Task: Create a rule from the Agile list, Priority changed -> Complete task in the project TranslateForge if Priority Cleared then Complete Task.
Action: Mouse moved to (27, 65)
Screenshot: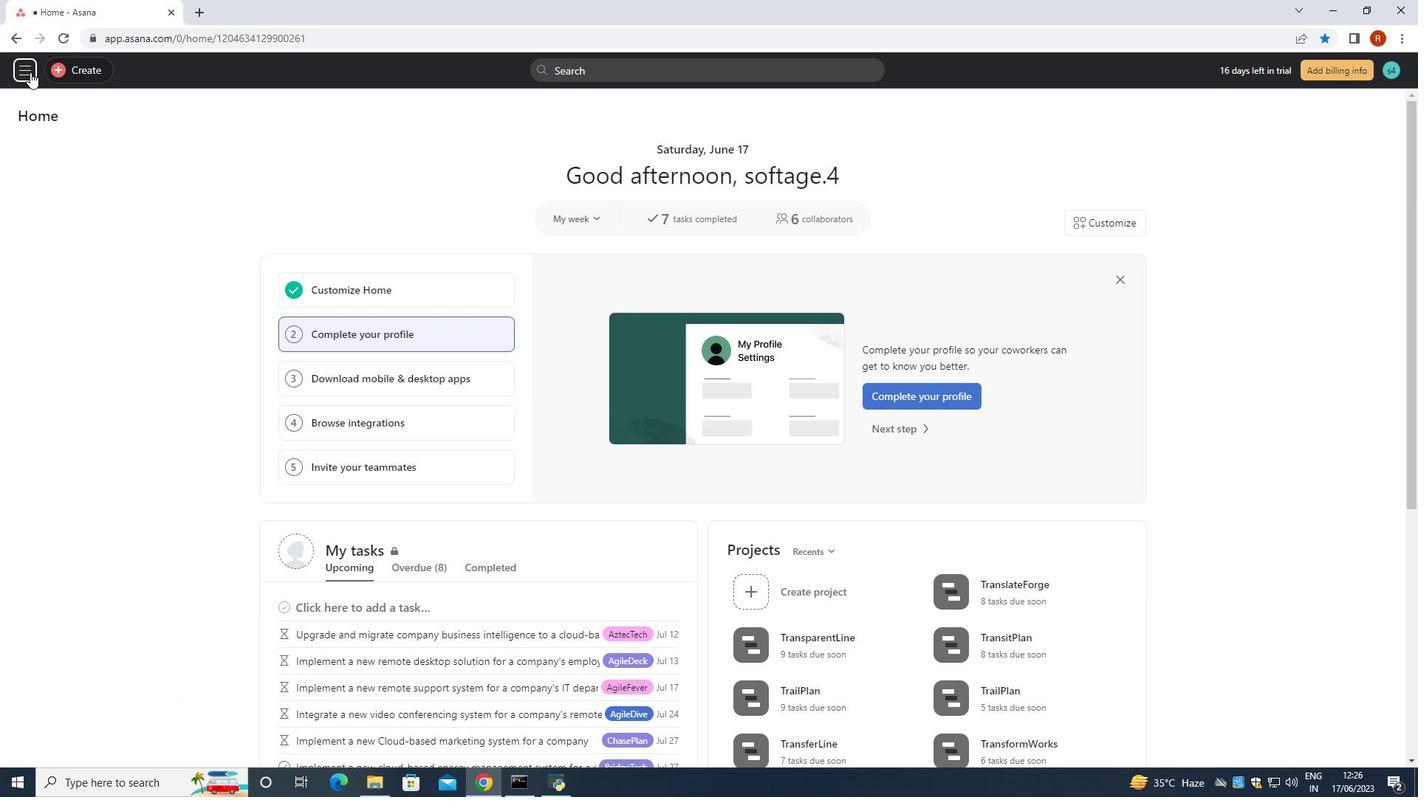 
Action: Mouse pressed left at (27, 65)
Screenshot: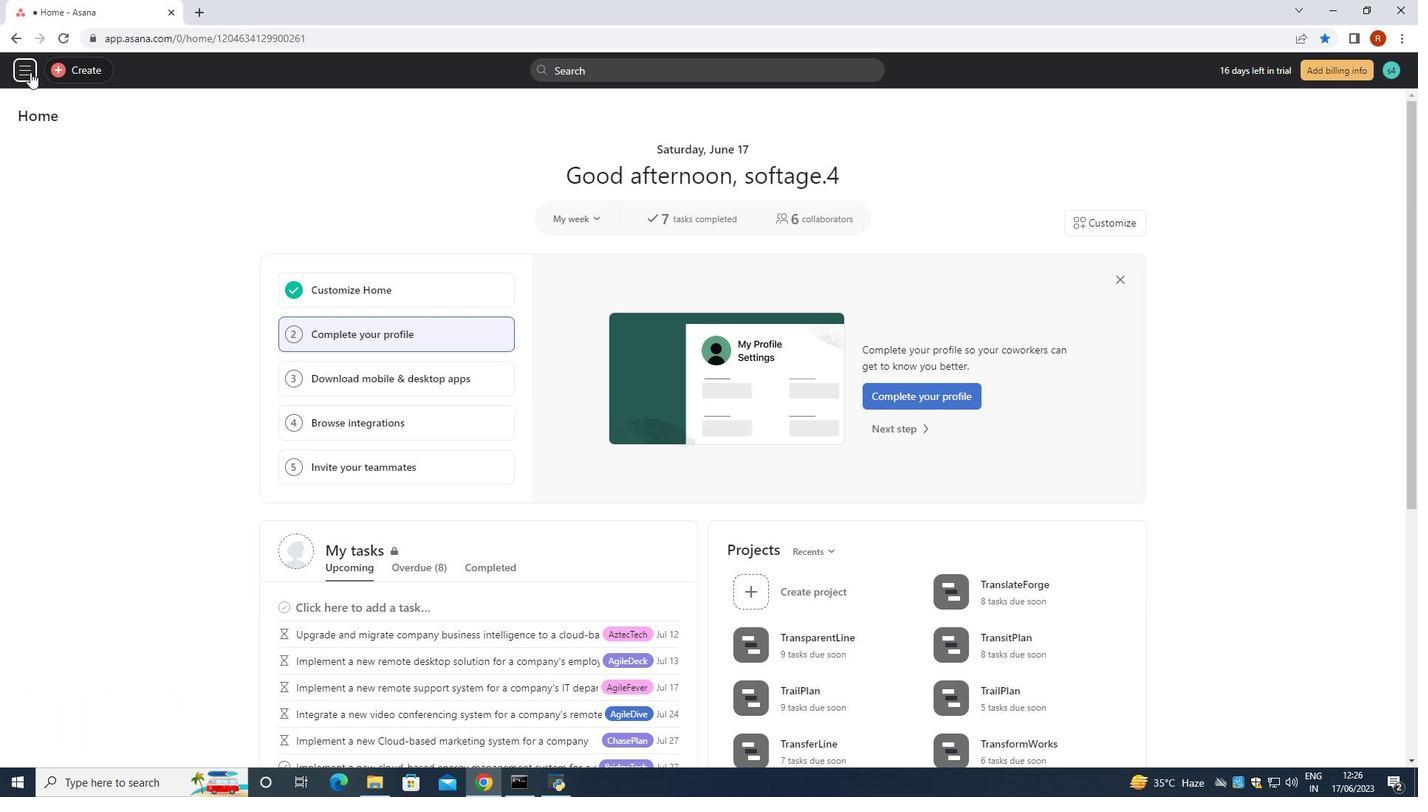 
Action: Mouse moved to (104, 486)
Screenshot: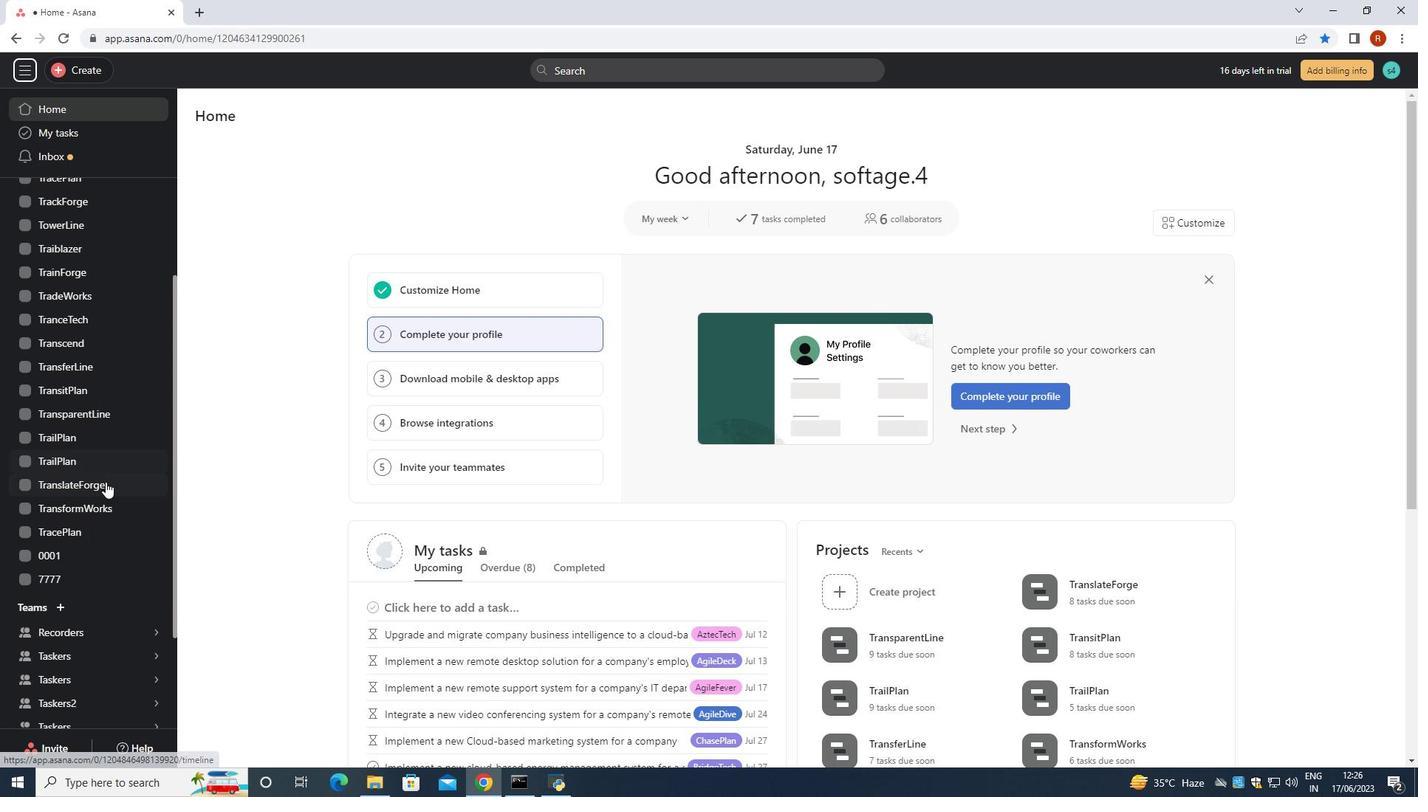 
Action: Mouse pressed left at (104, 486)
Screenshot: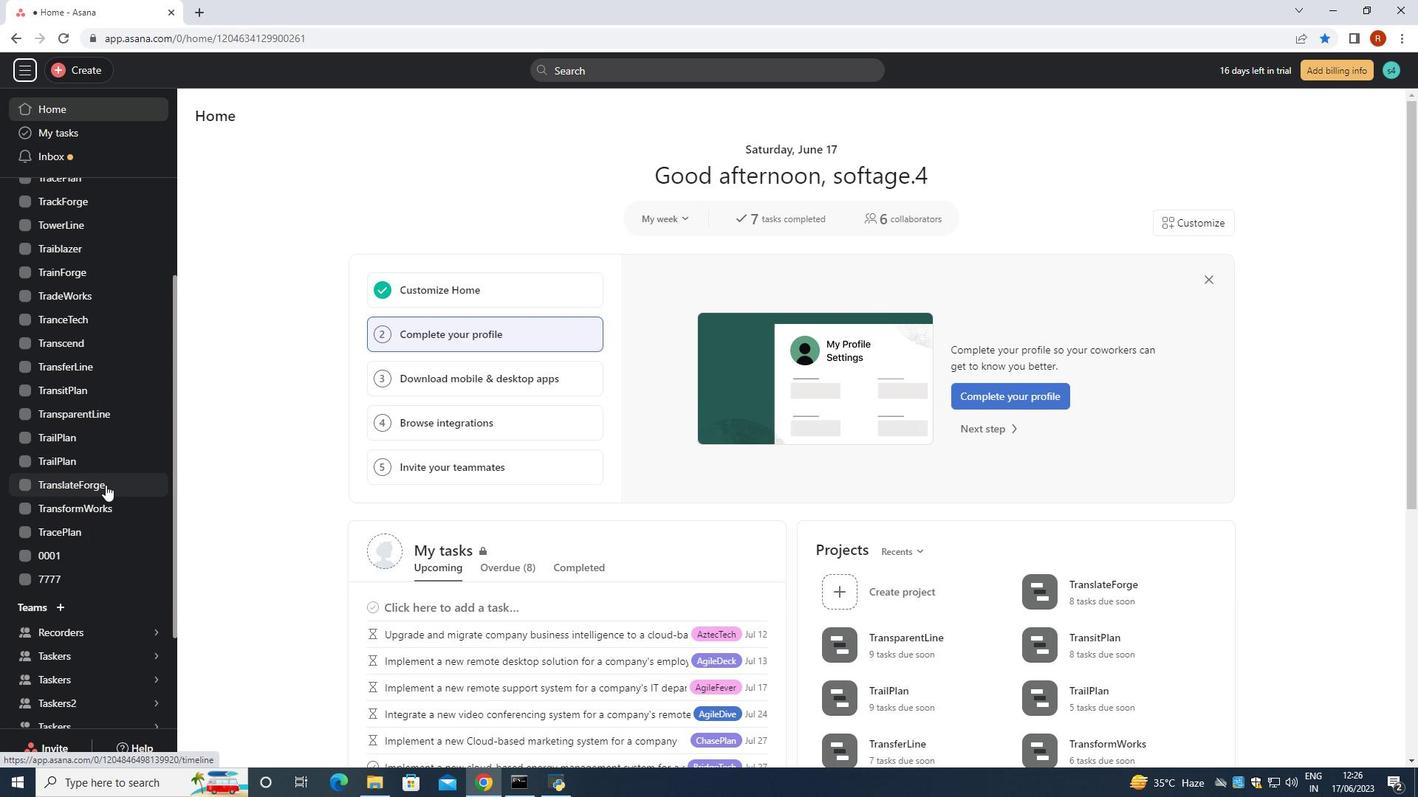 
Action: Mouse moved to (1366, 128)
Screenshot: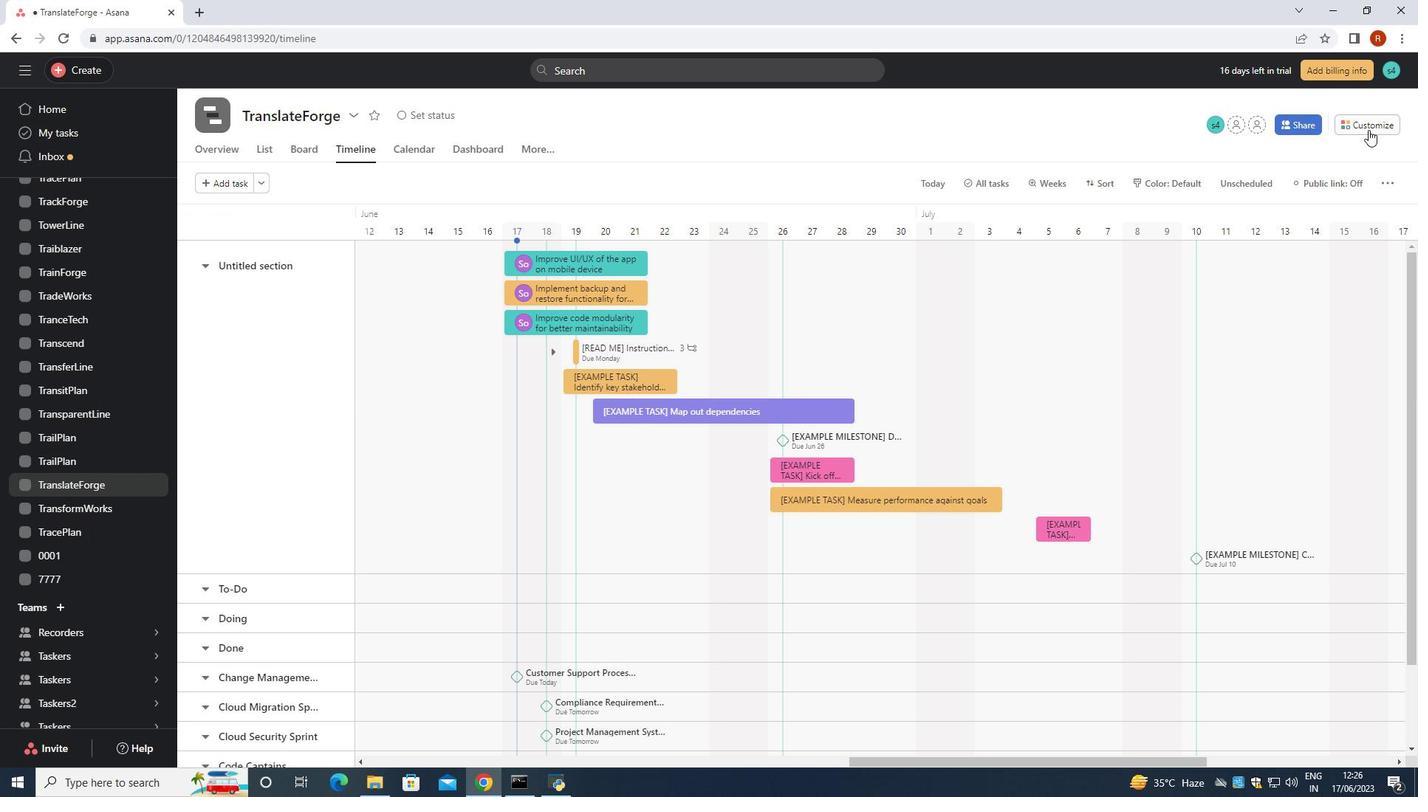 
Action: Mouse pressed left at (1366, 128)
Screenshot: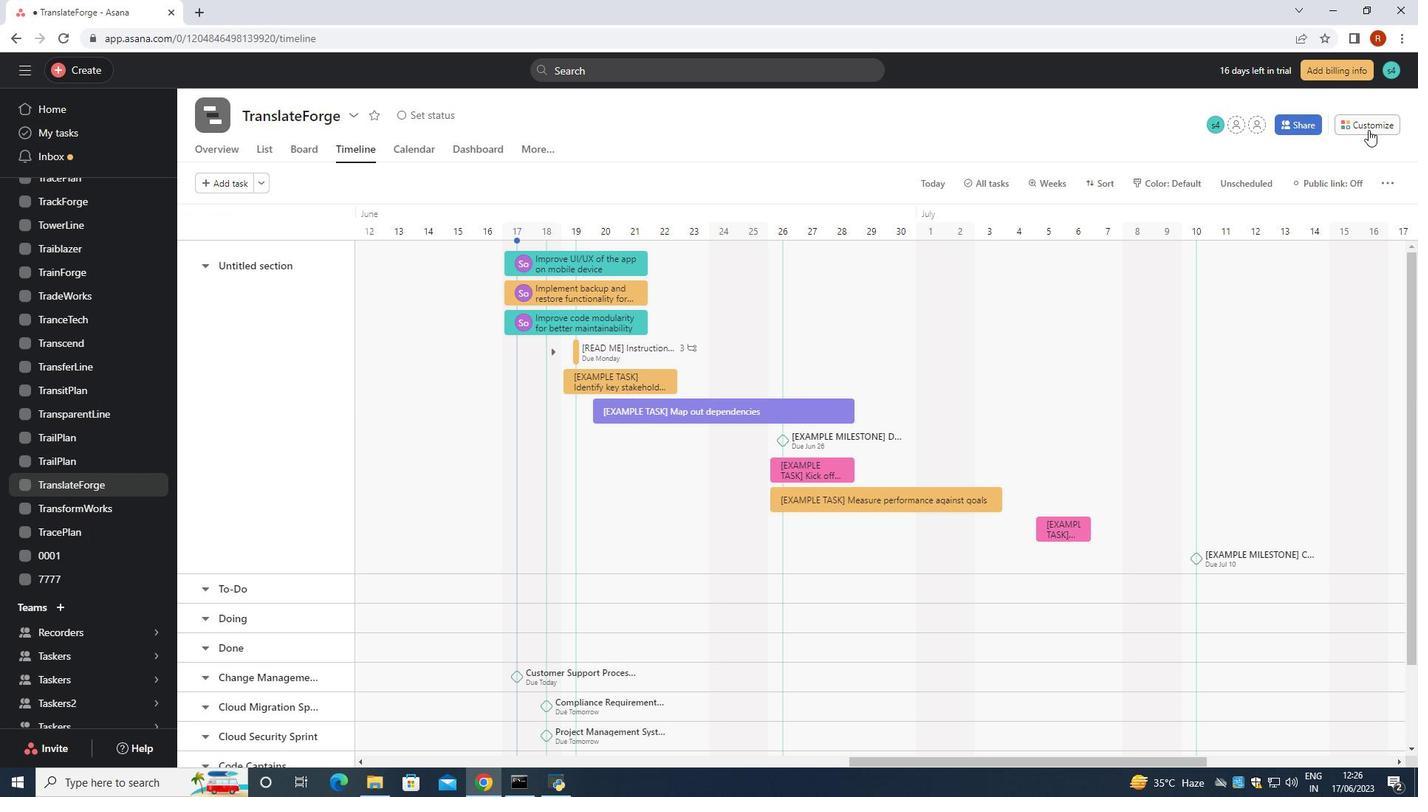 
Action: Mouse moved to (1089, 354)
Screenshot: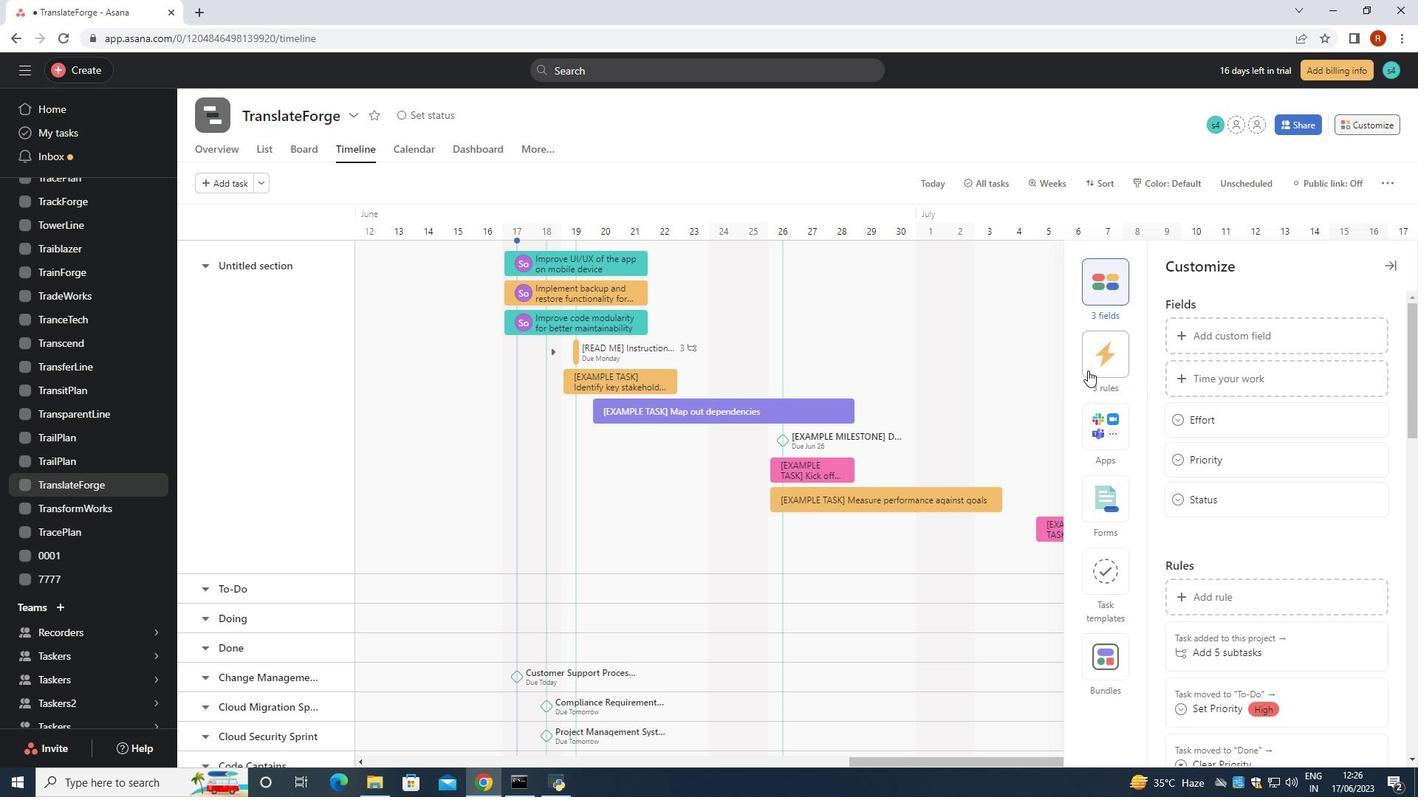 
Action: Mouse pressed left at (1089, 354)
Screenshot: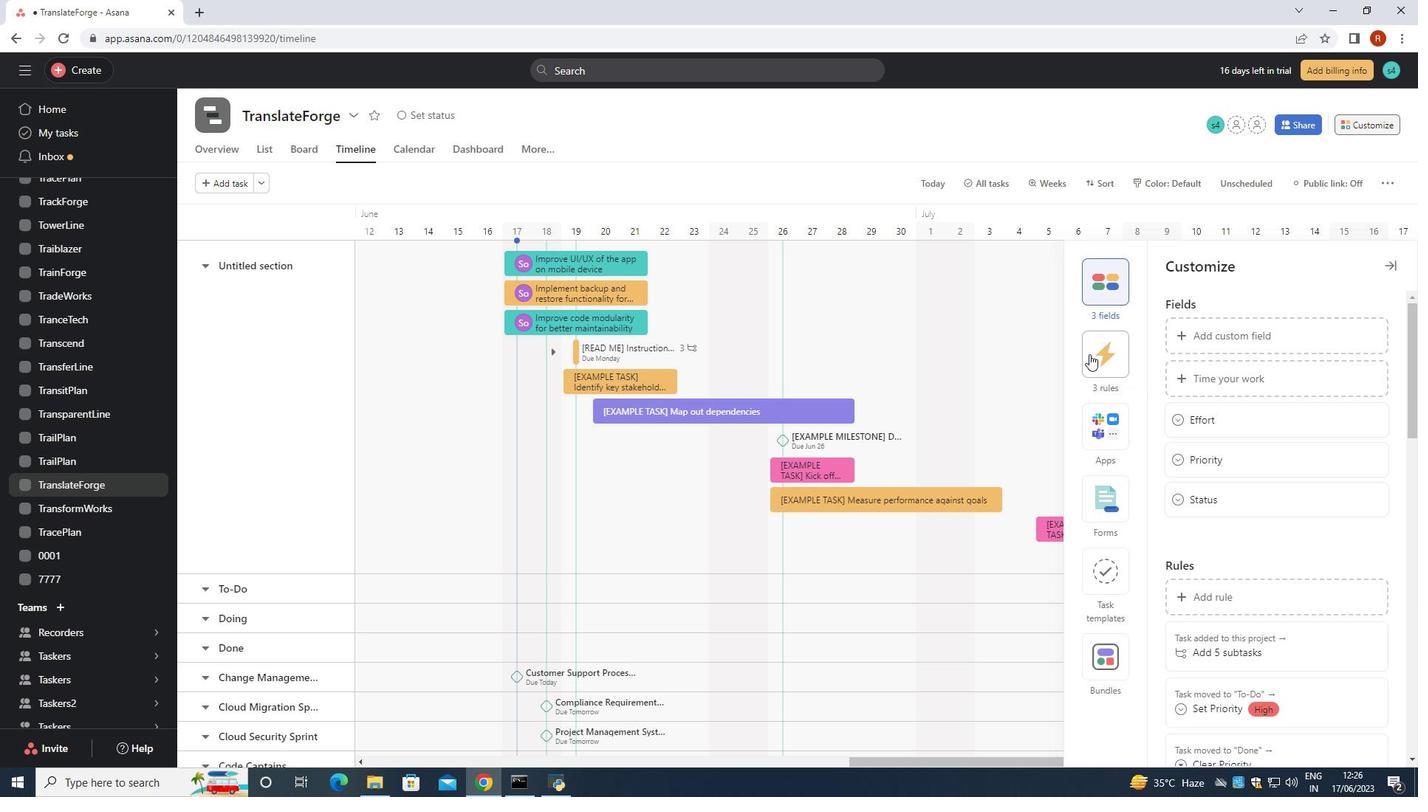 
Action: Mouse moved to (1204, 327)
Screenshot: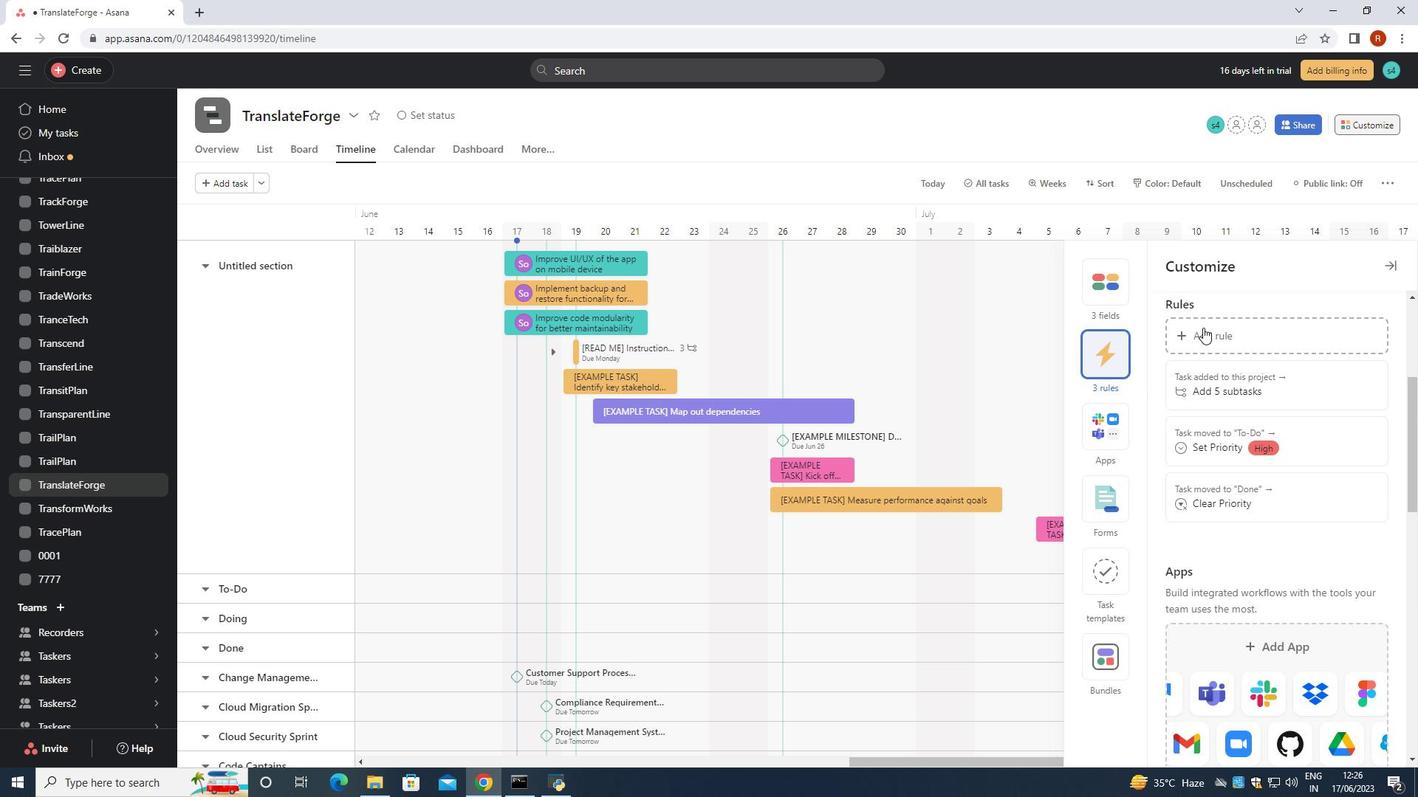 
Action: Mouse pressed left at (1204, 327)
Screenshot: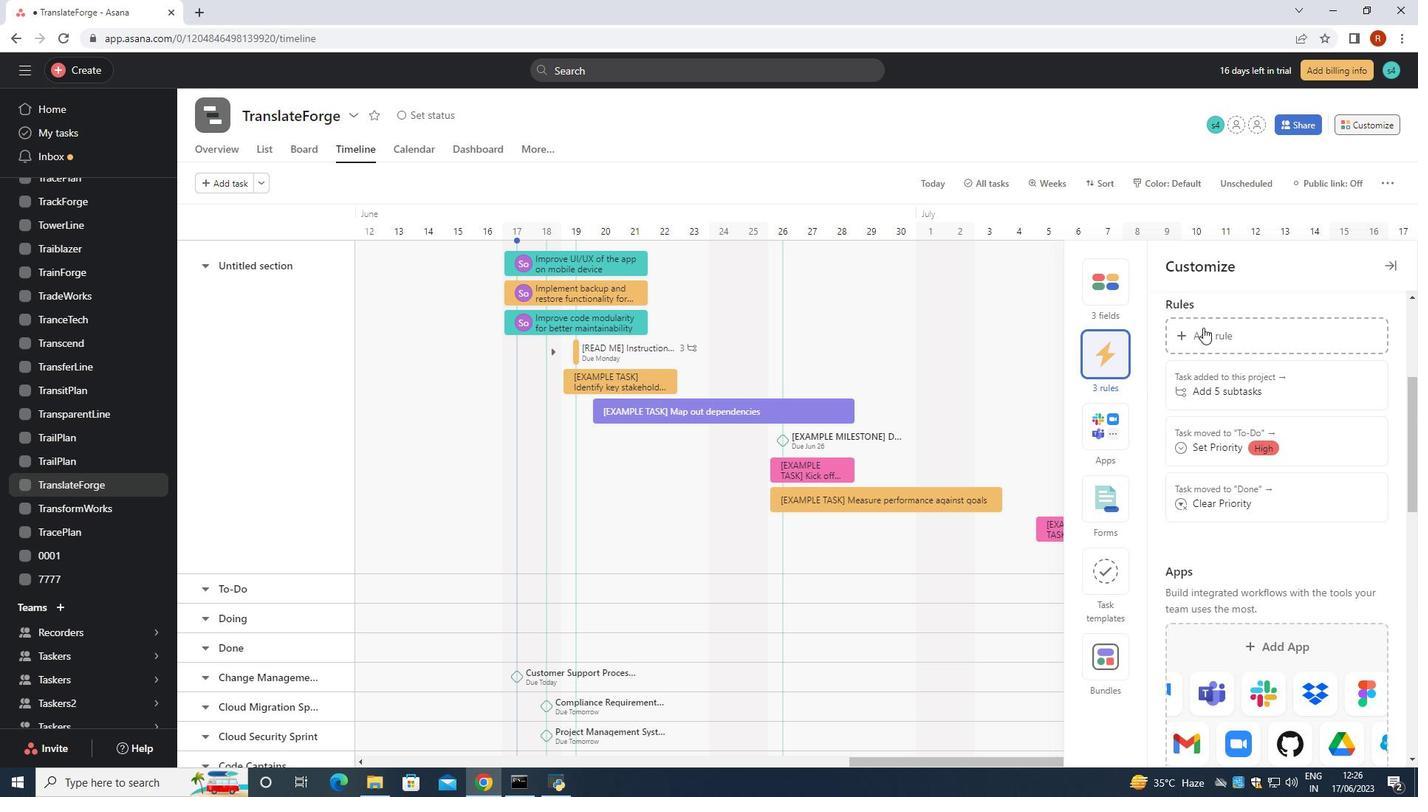 
Action: Mouse moved to (318, 227)
Screenshot: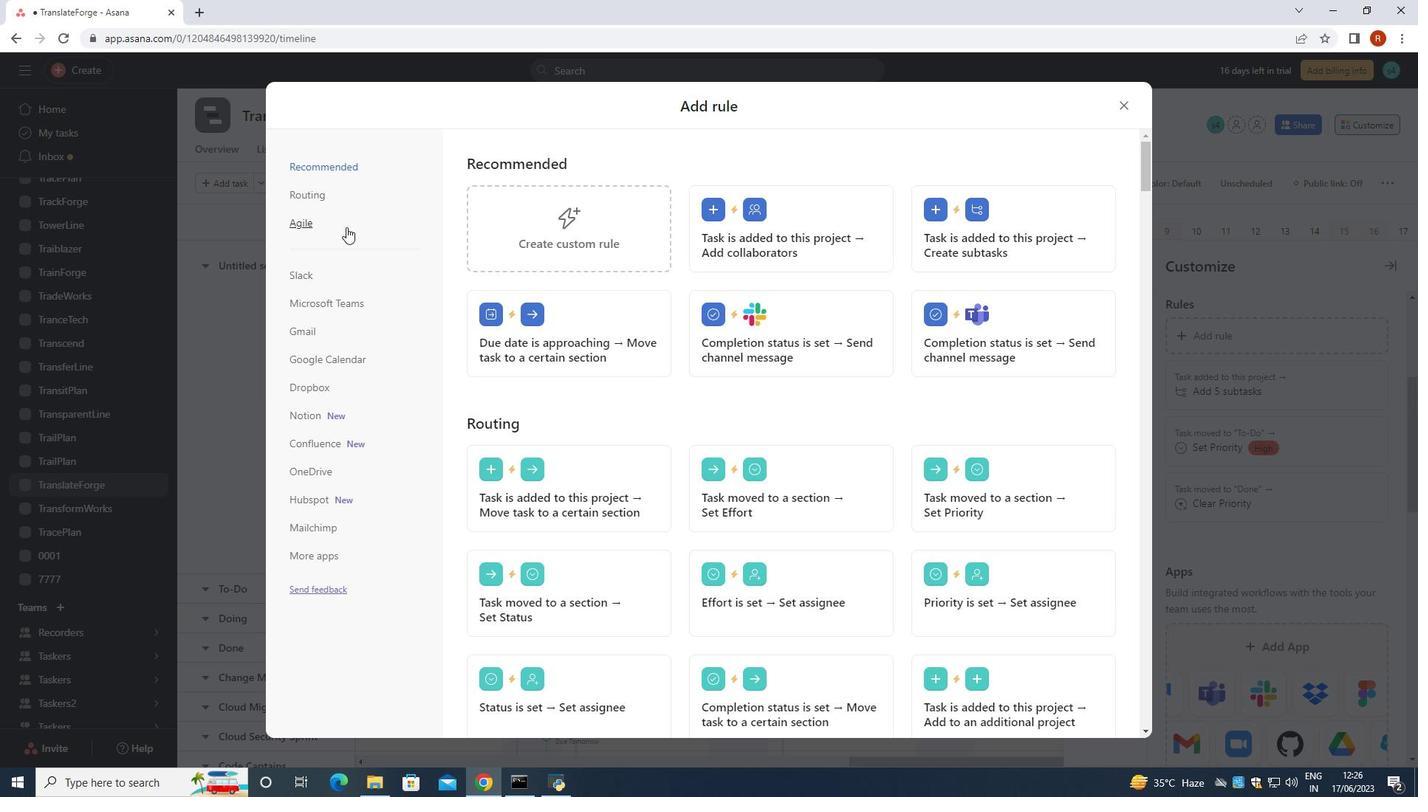 
Action: Mouse pressed left at (318, 227)
Screenshot: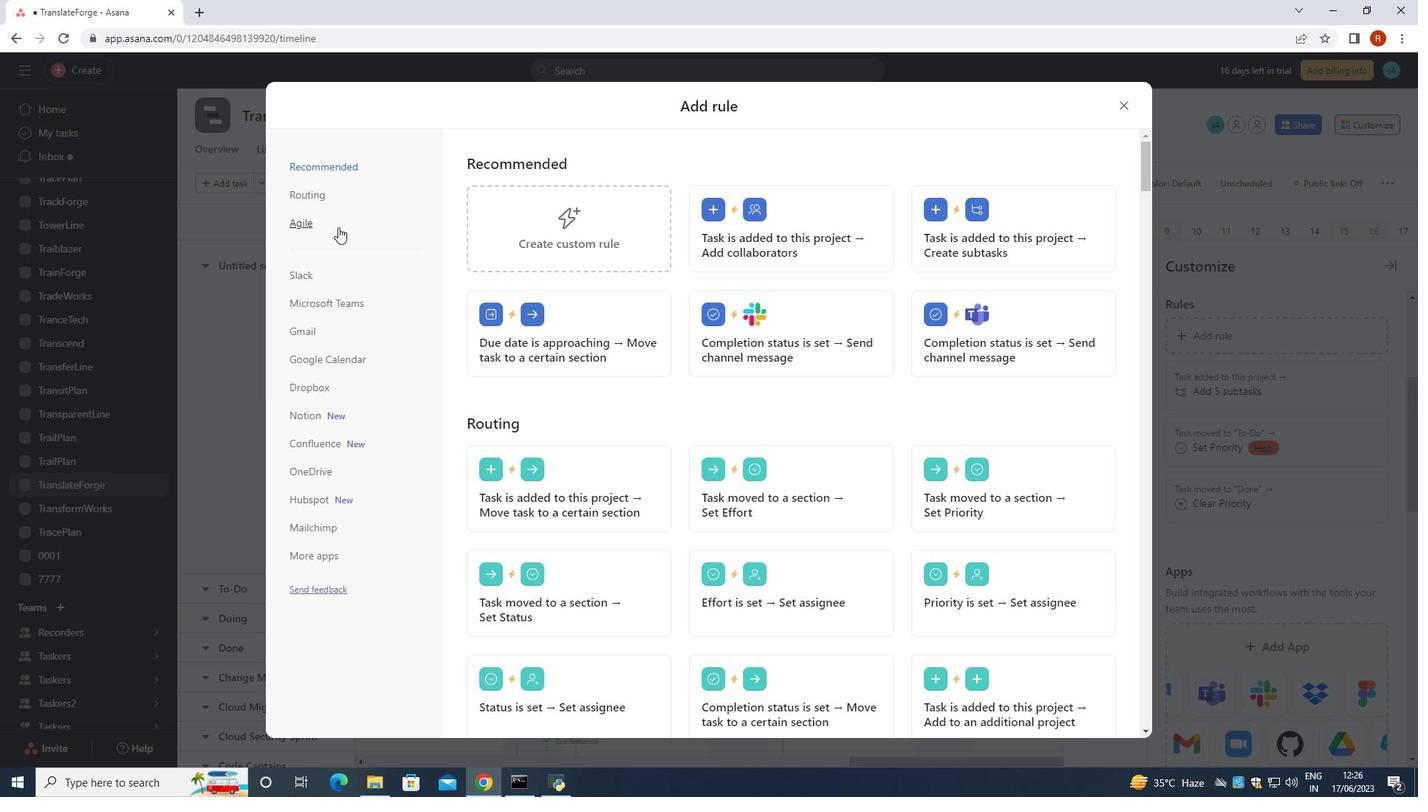 
Action: Mouse moved to (799, 231)
Screenshot: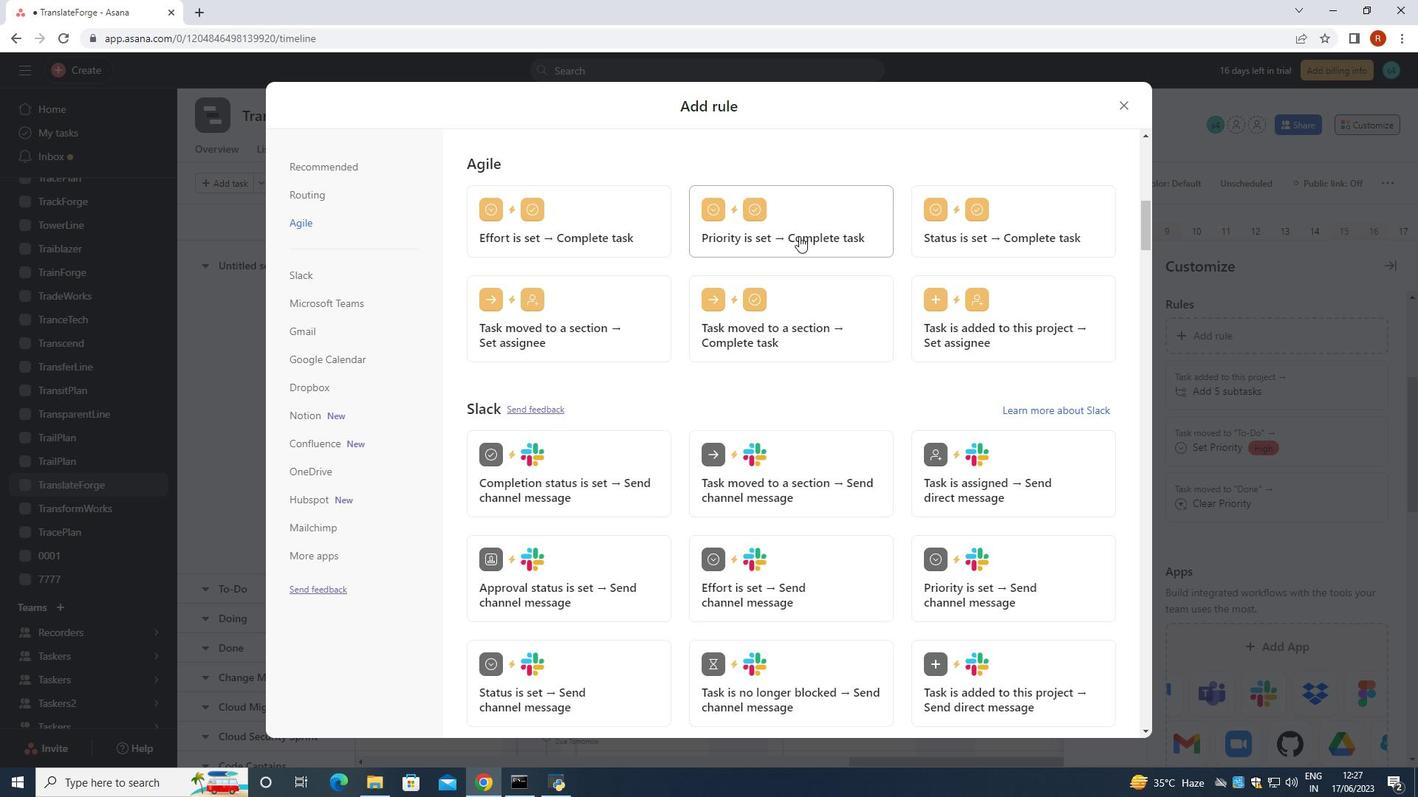 
Action: Mouse pressed left at (799, 231)
Screenshot: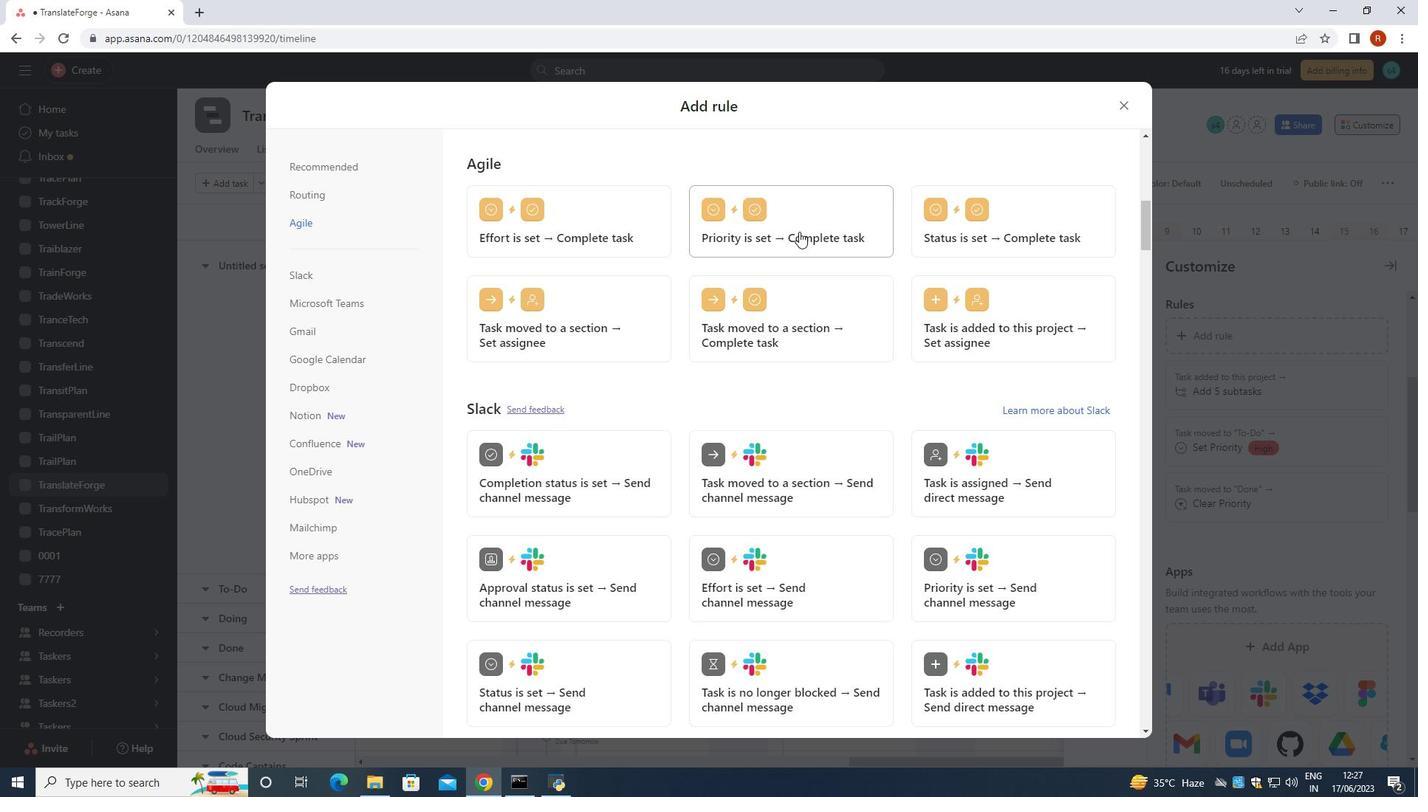 
Action: Mouse moved to (927, 260)
Screenshot: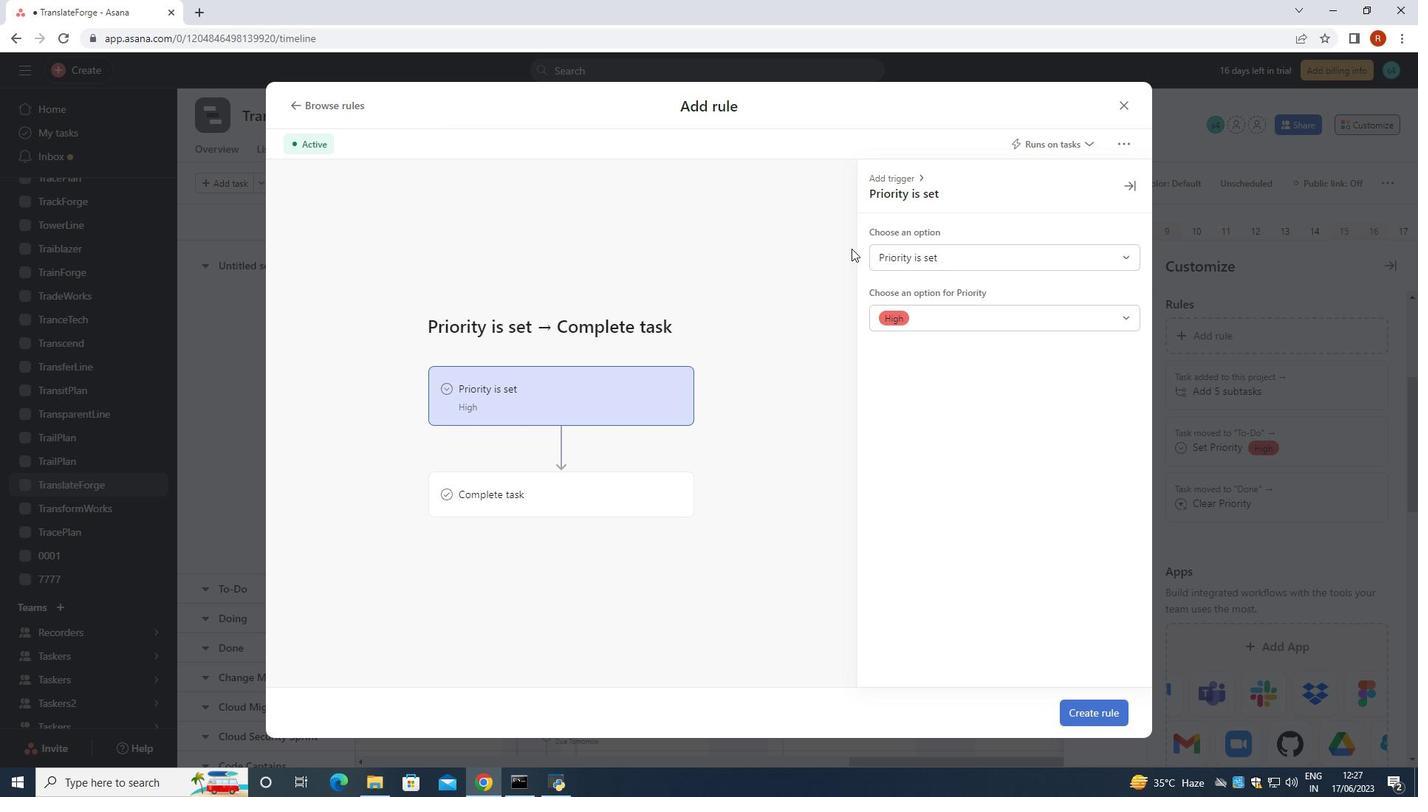 
Action: Mouse pressed left at (927, 260)
Screenshot: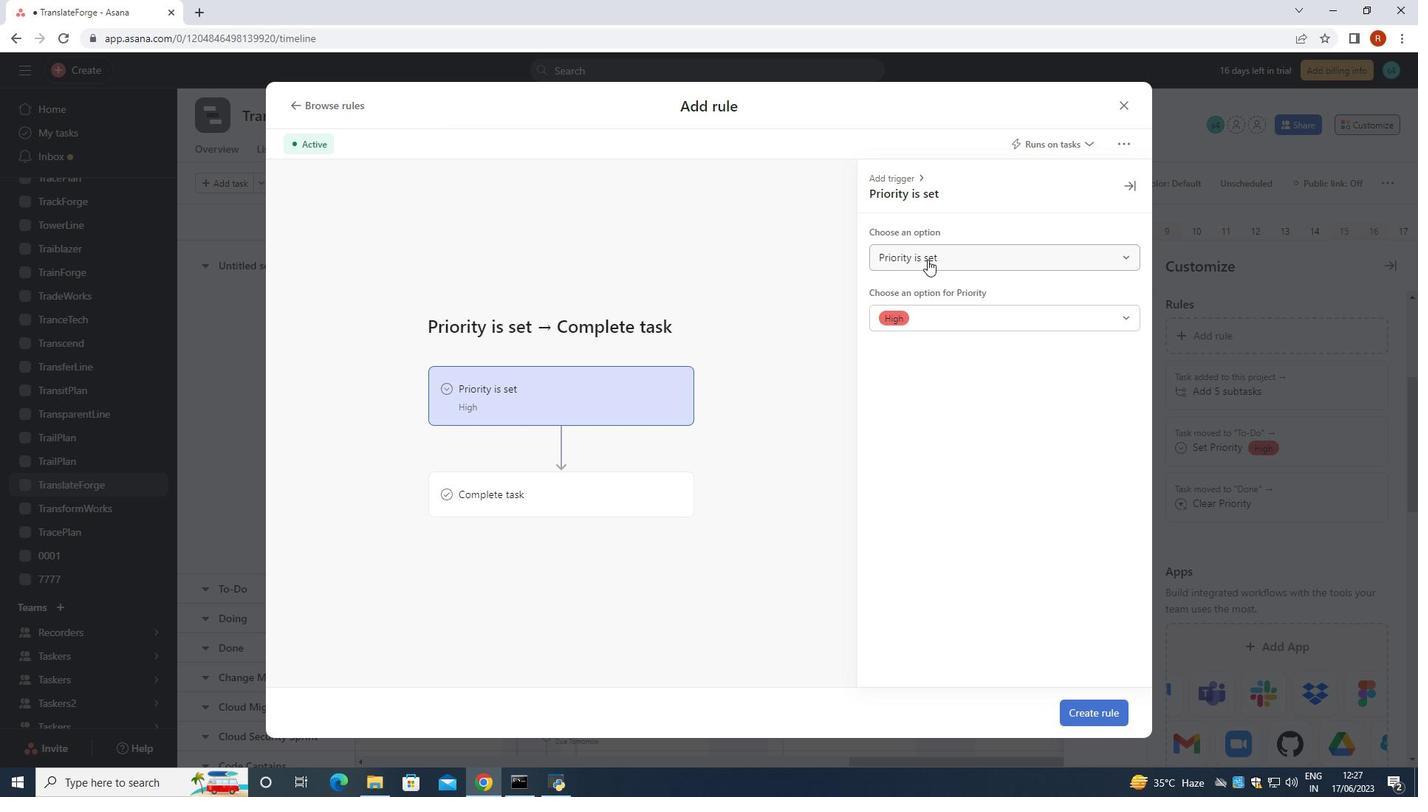 
Action: Mouse moved to (950, 319)
Screenshot: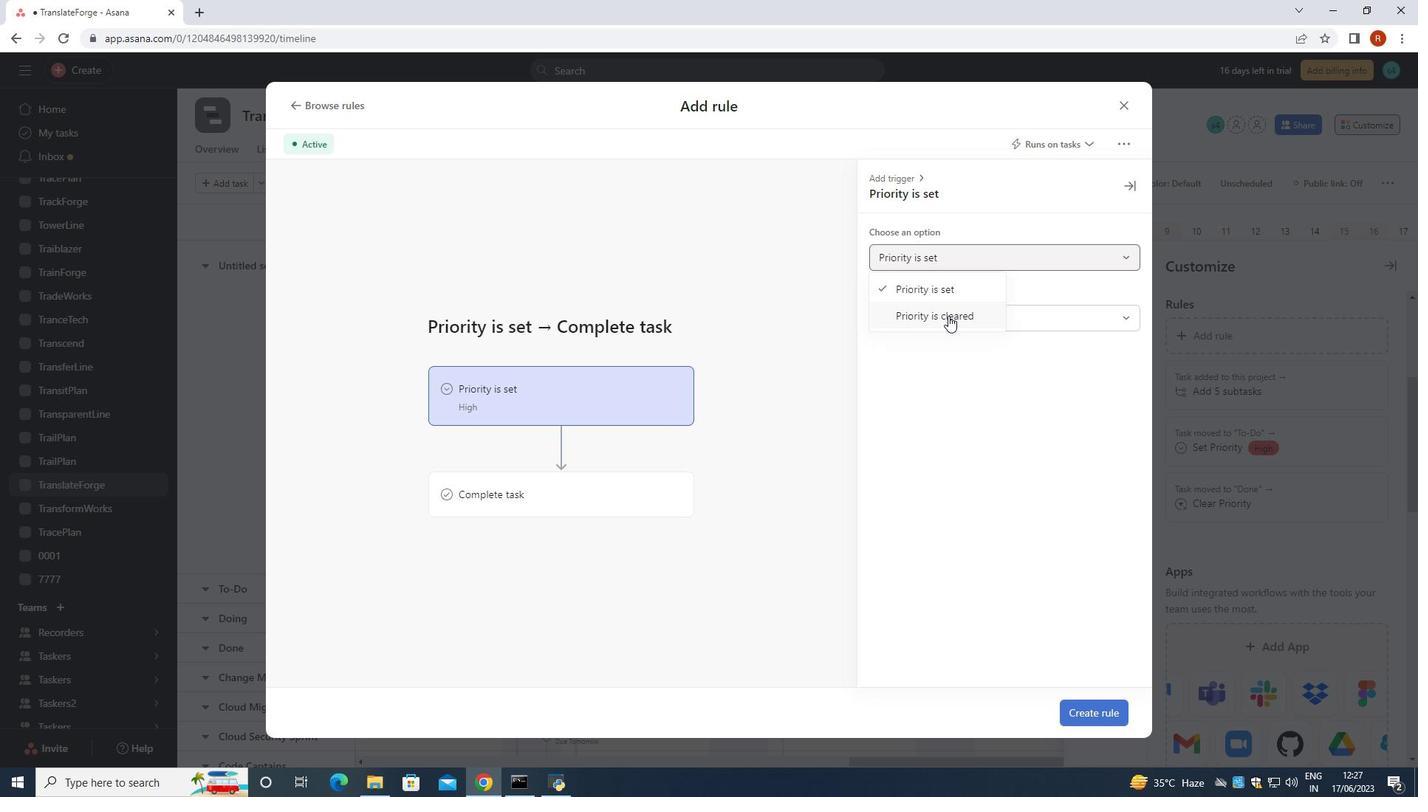 
Action: Mouse pressed left at (950, 319)
Screenshot: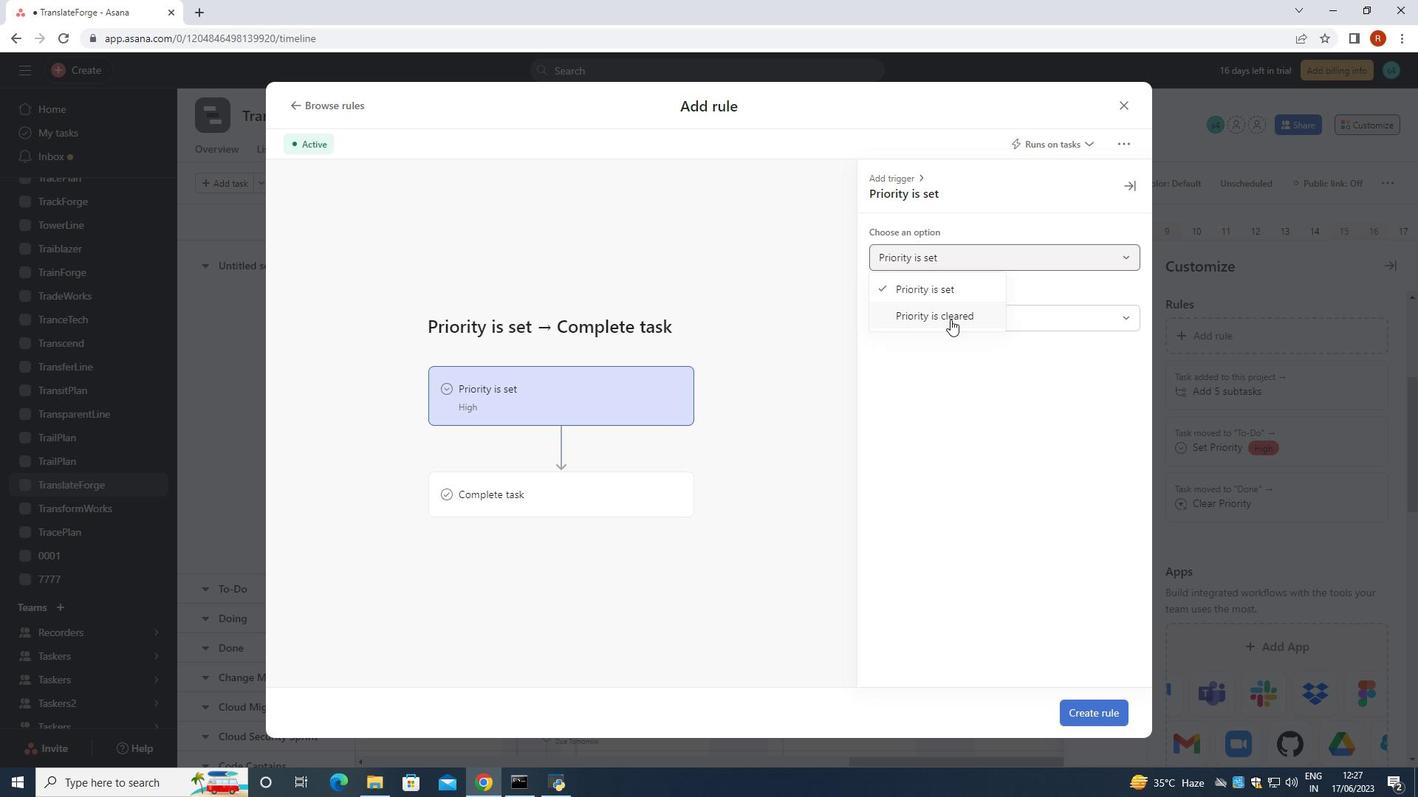 
Action: Mouse moved to (609, 503)
Screenshot: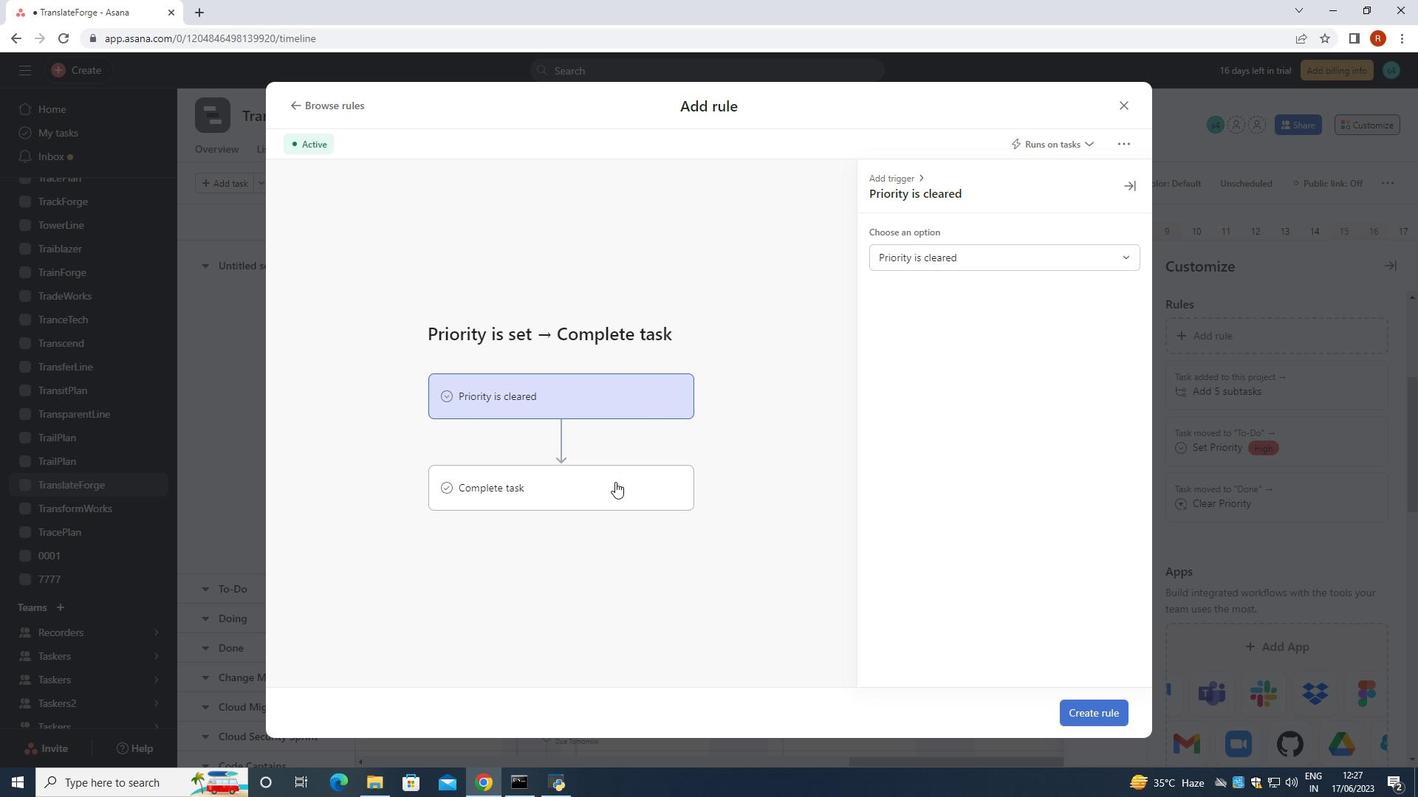 
Action: Mouse pressed left at (609, 503)
Screenshot: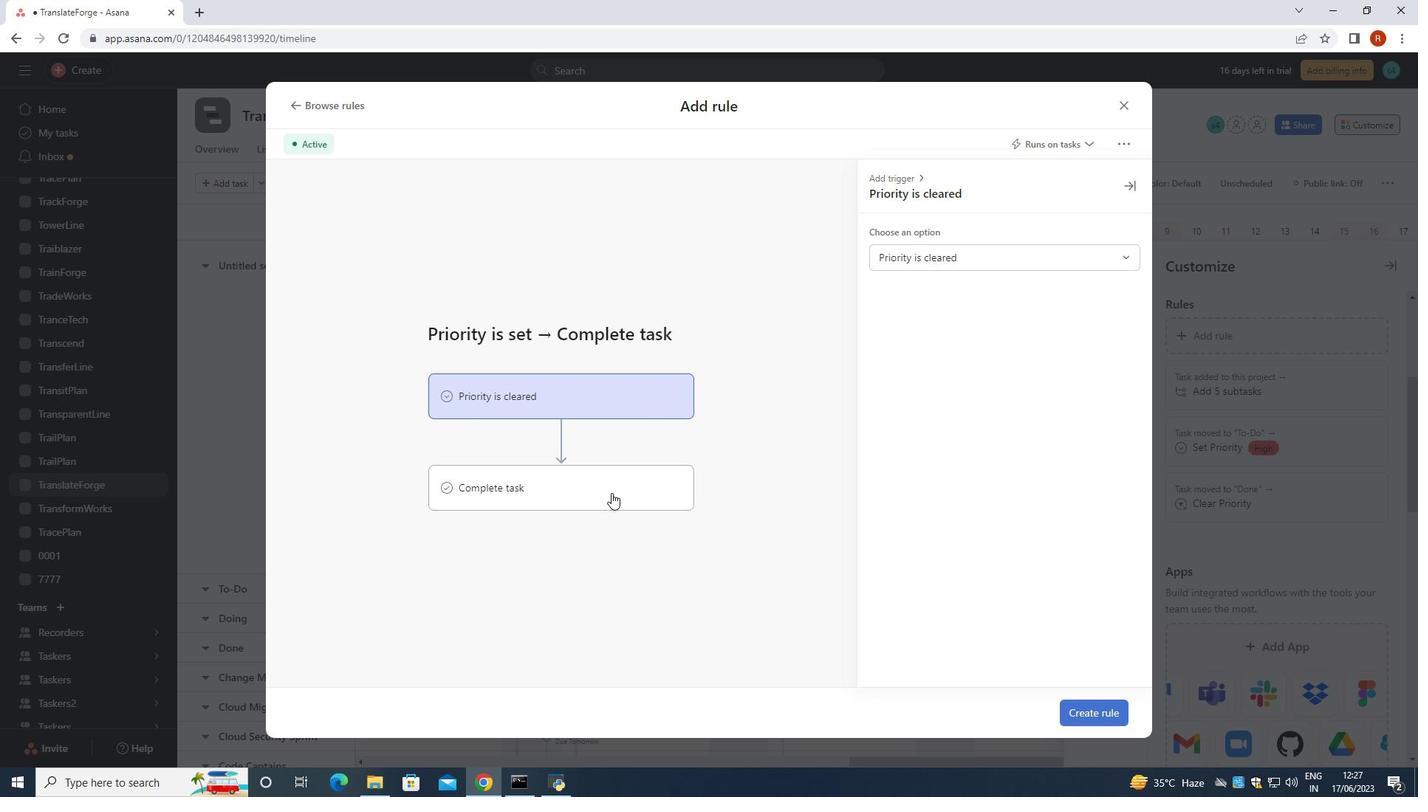 
Action: Mouse moved to (998, 259)
Screenshot: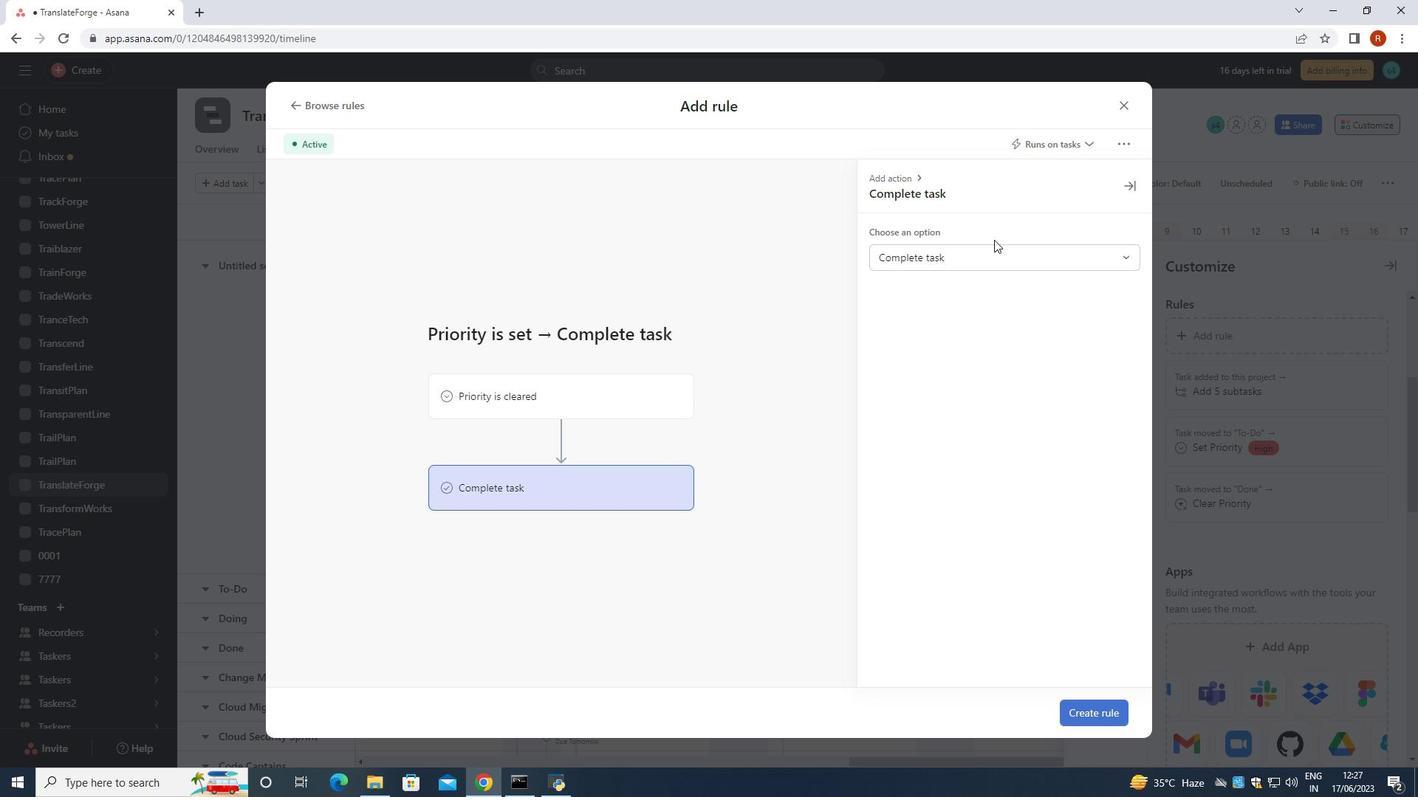 
Action: Mouse pressed left at (998, 259)
Screenshot: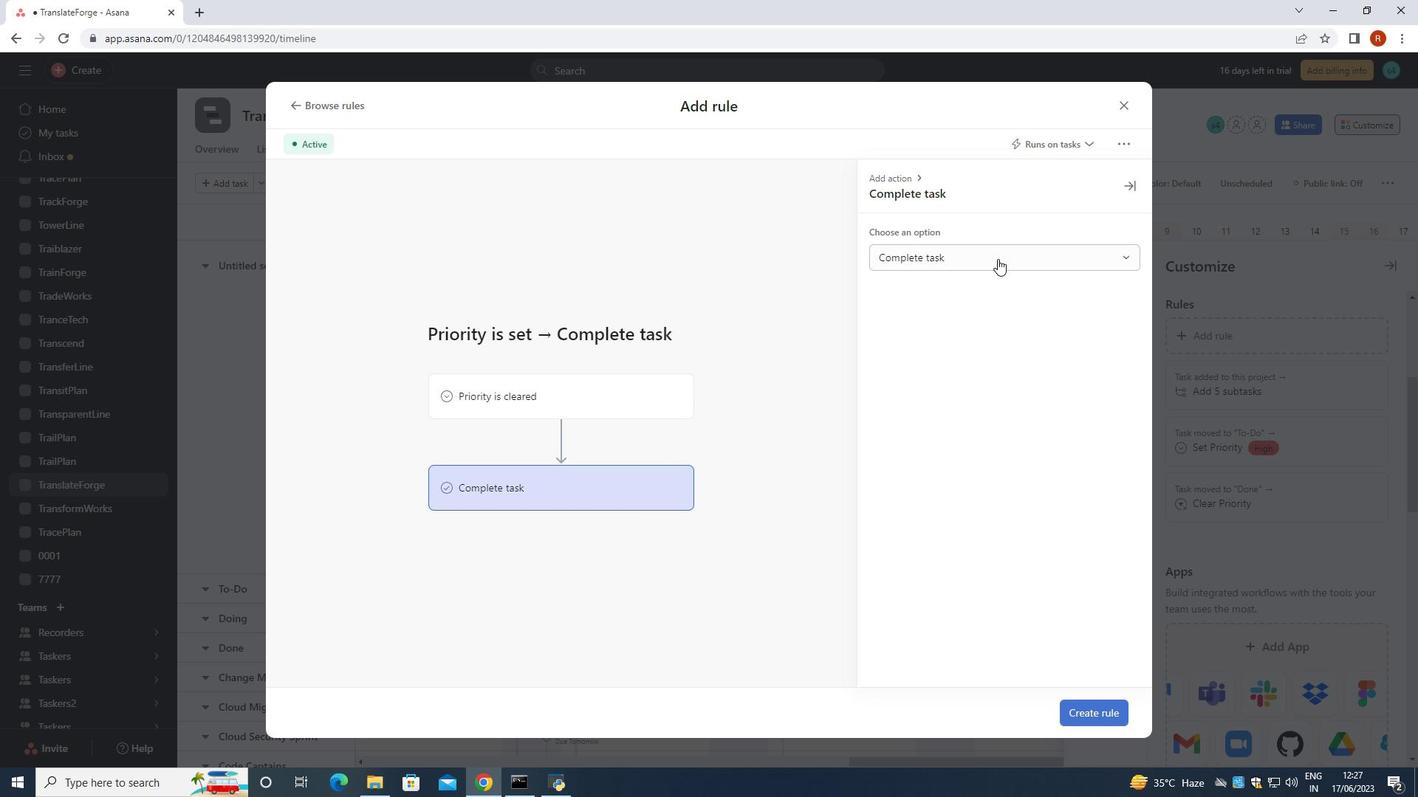 
Action: Mouse moved to (984, 325)
Screenshot: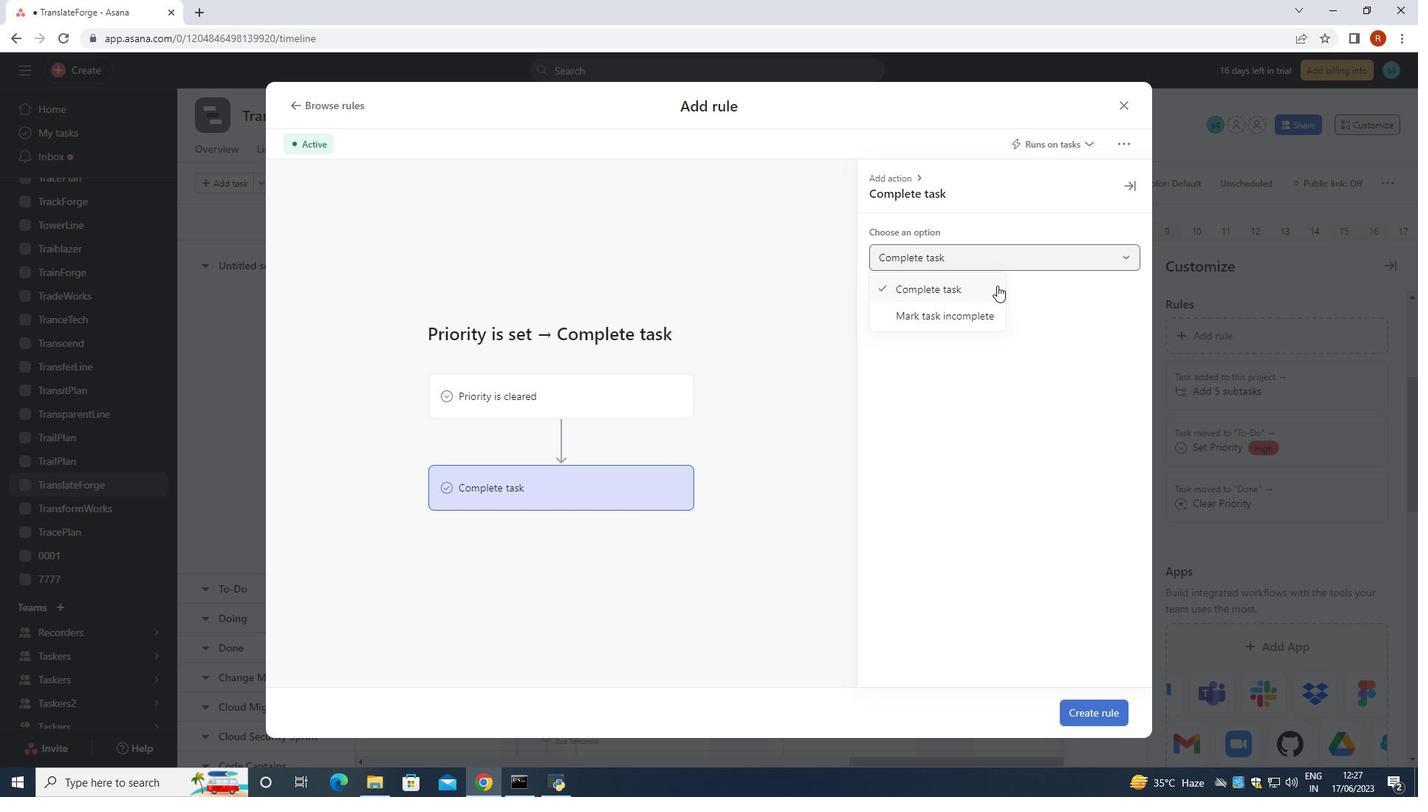 
Action: Mouse pressed left at (984, 325)
Screenshot: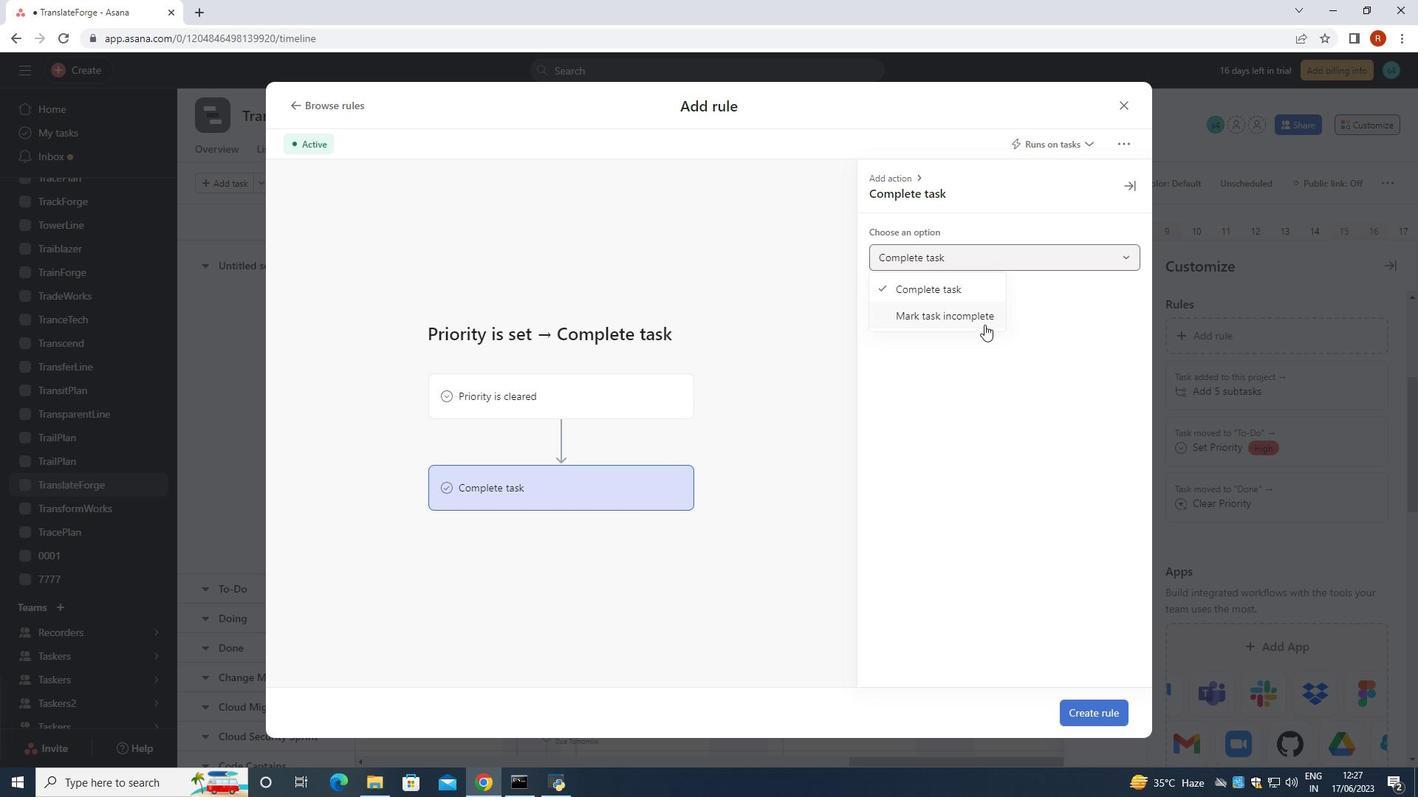 
Action: Mouse moved to (910, 284)
Screenshot: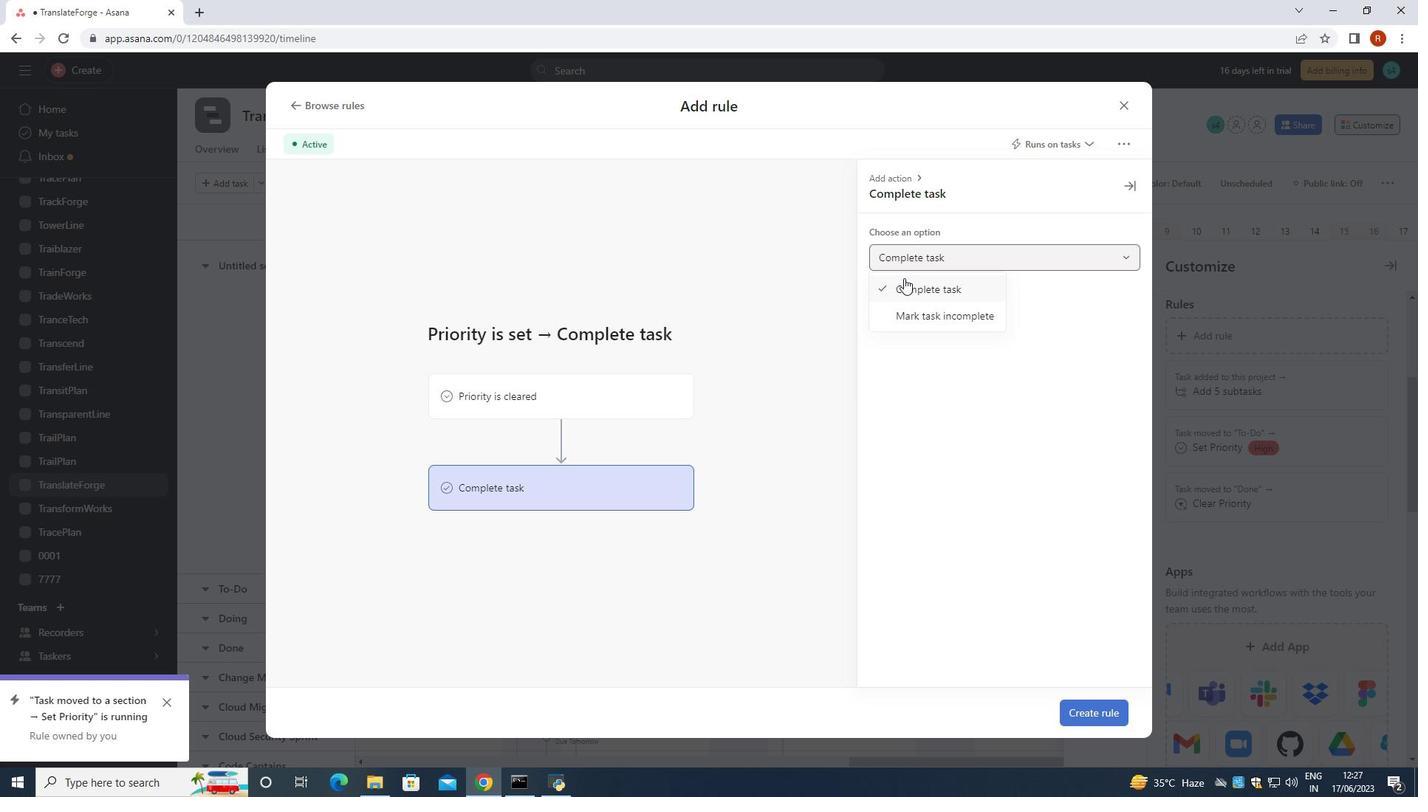 
Action: Mouse pressed left at (910, 284)
Screenshot: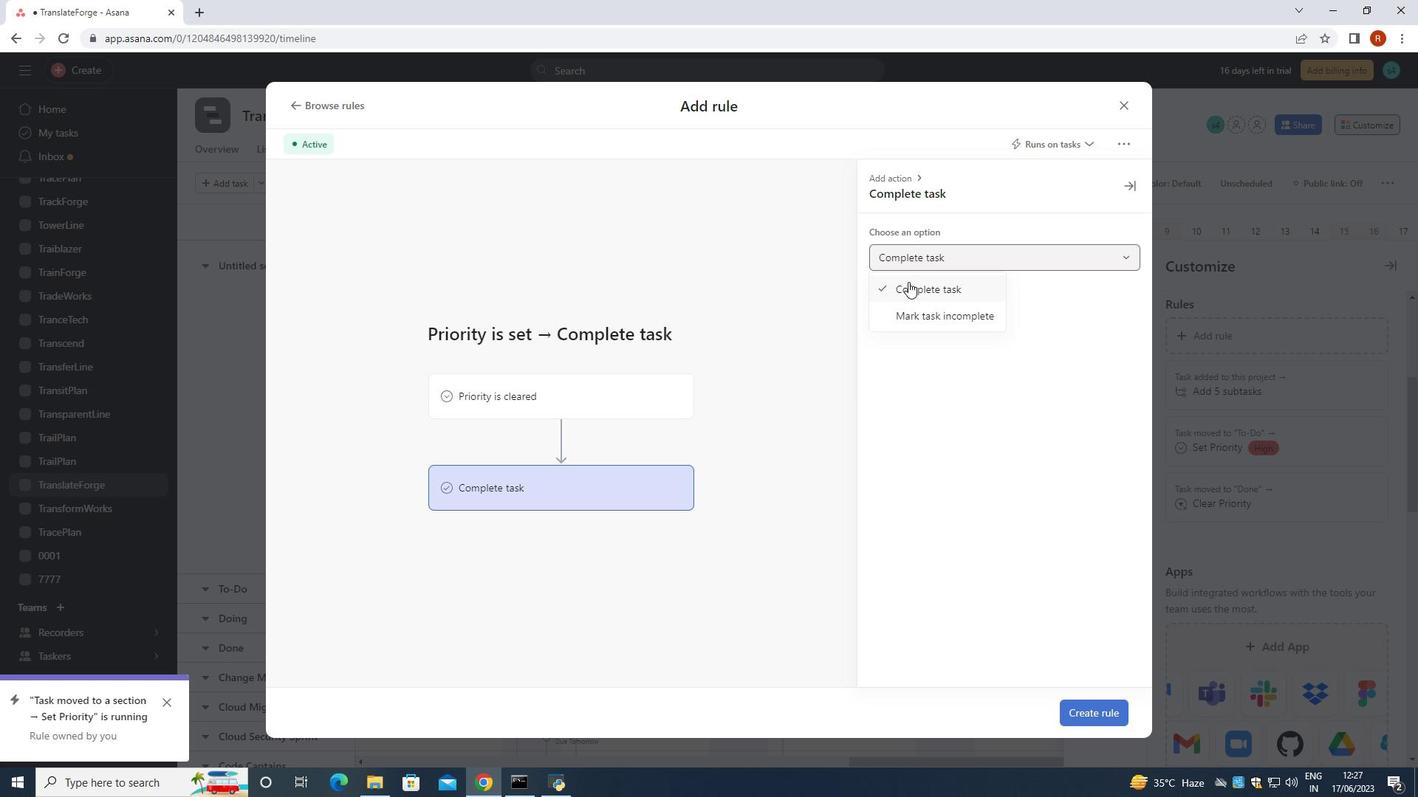 
Action: Mouse moved to (1091, 712)
Screenshot: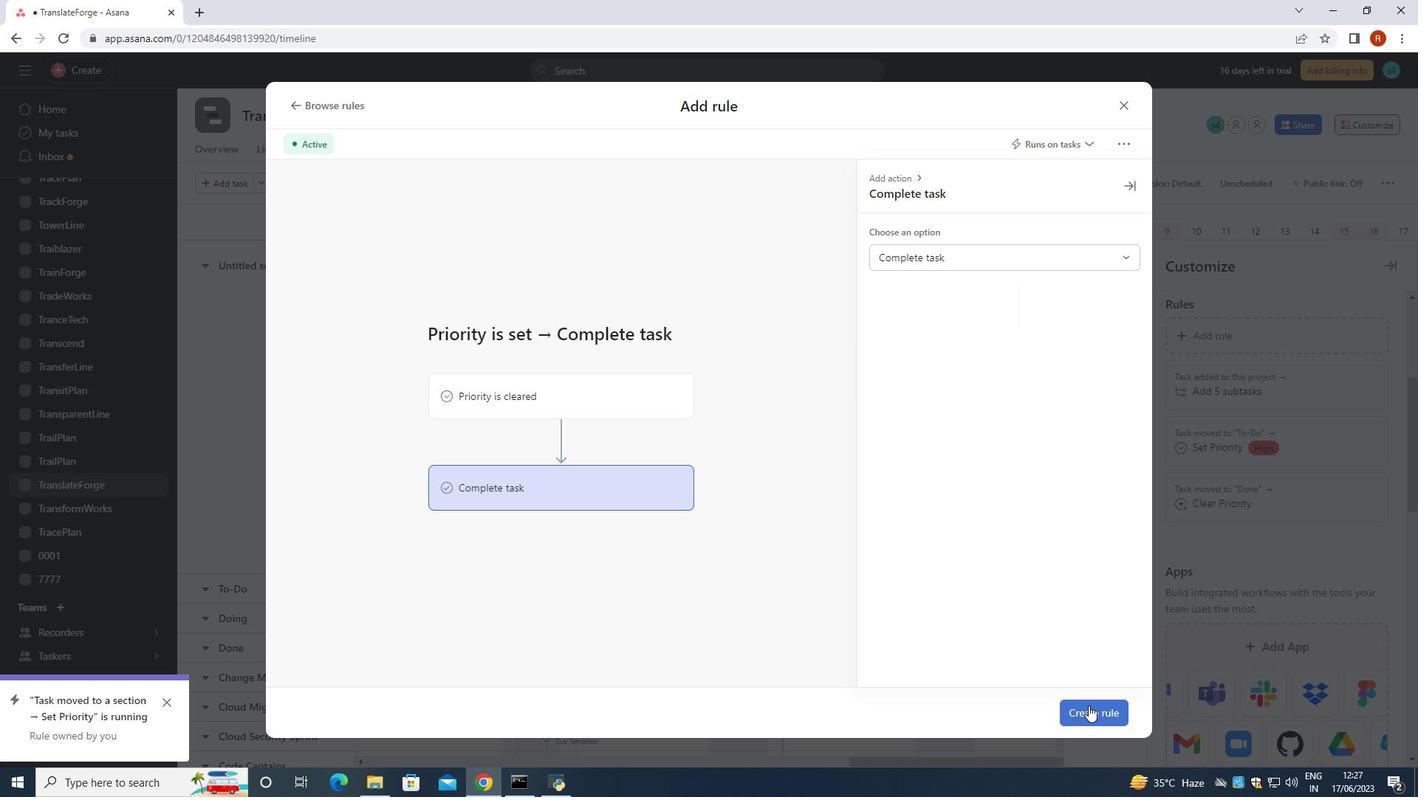 
Action: Mouse pressed left at (1091, 712)
Screenshot: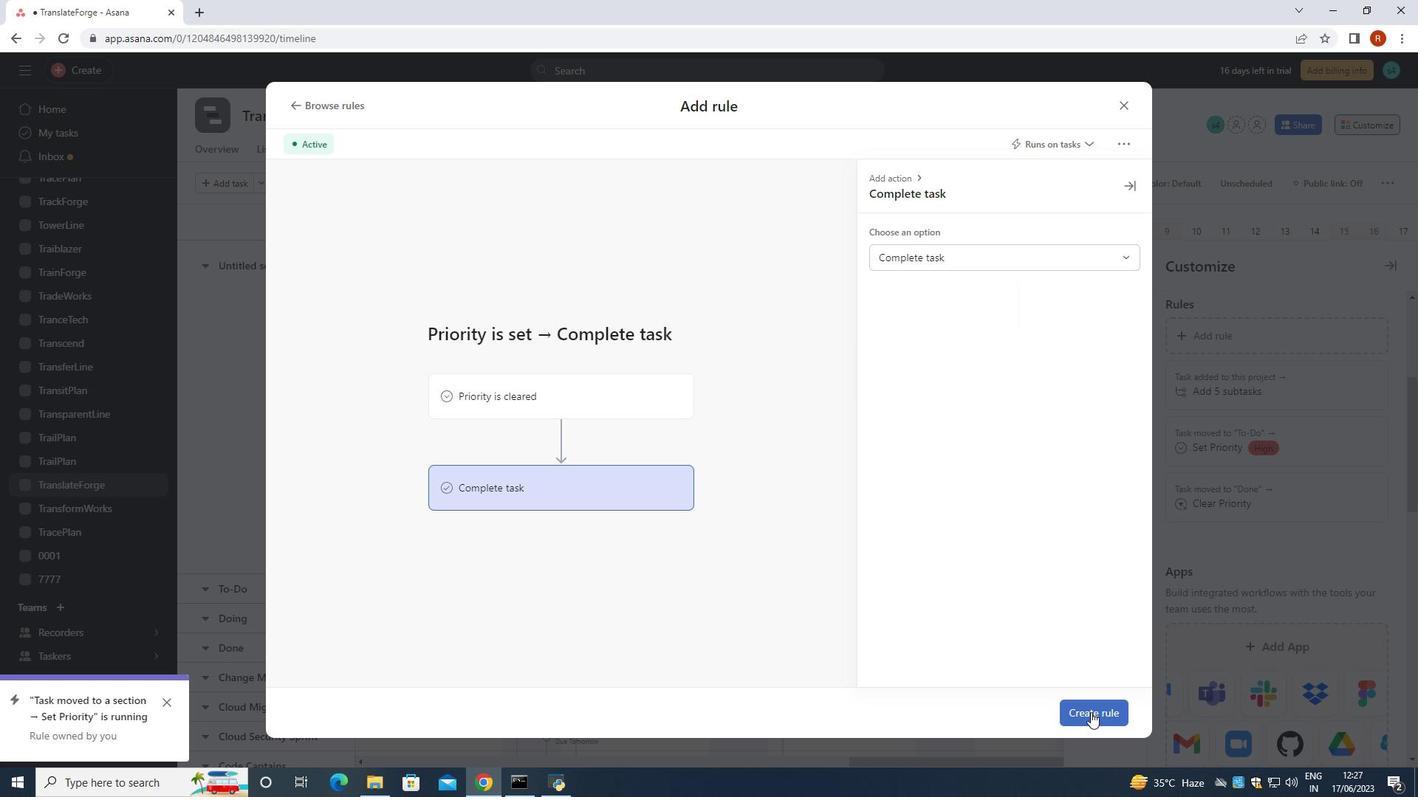 
